 Task: Add to scrum project Vigilant a team member softage.1@softage.net.
Action: Mouse moved to (210, 60)
Screenshot: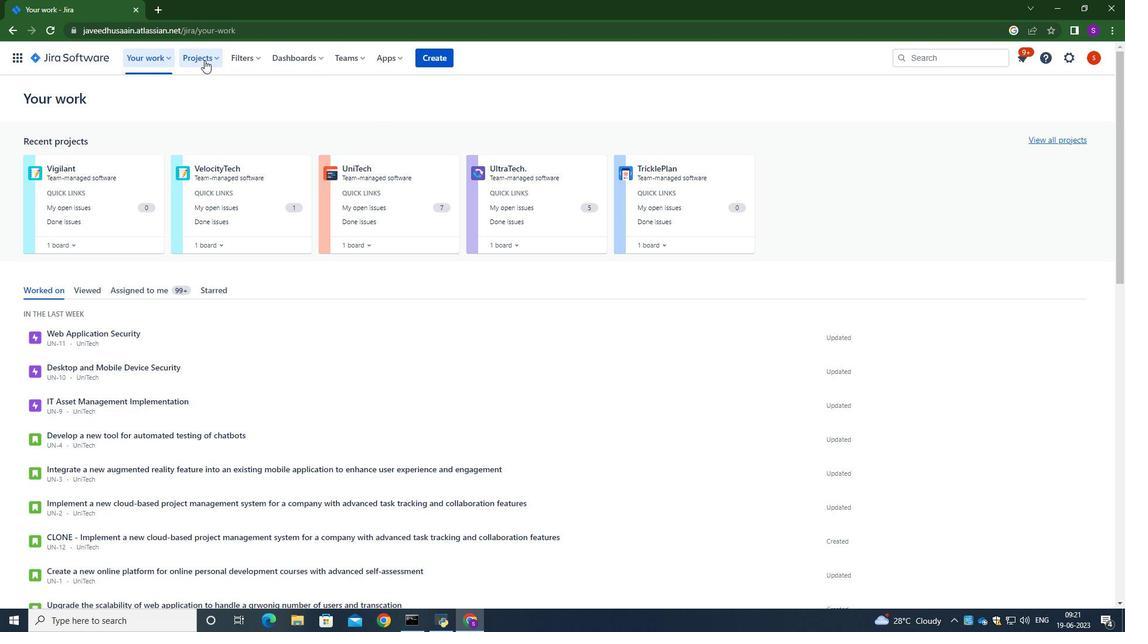 
Action: Mouse pressed left at (210, 60)
Screenshot: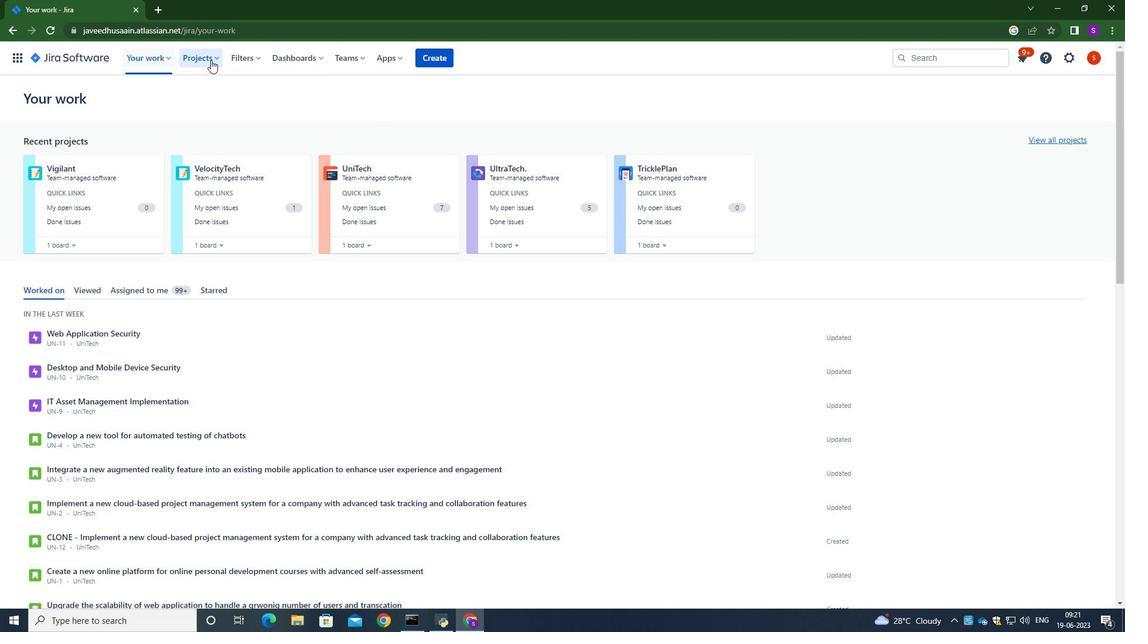 
Action: Mouse moved to (230, 111)
Screenshot: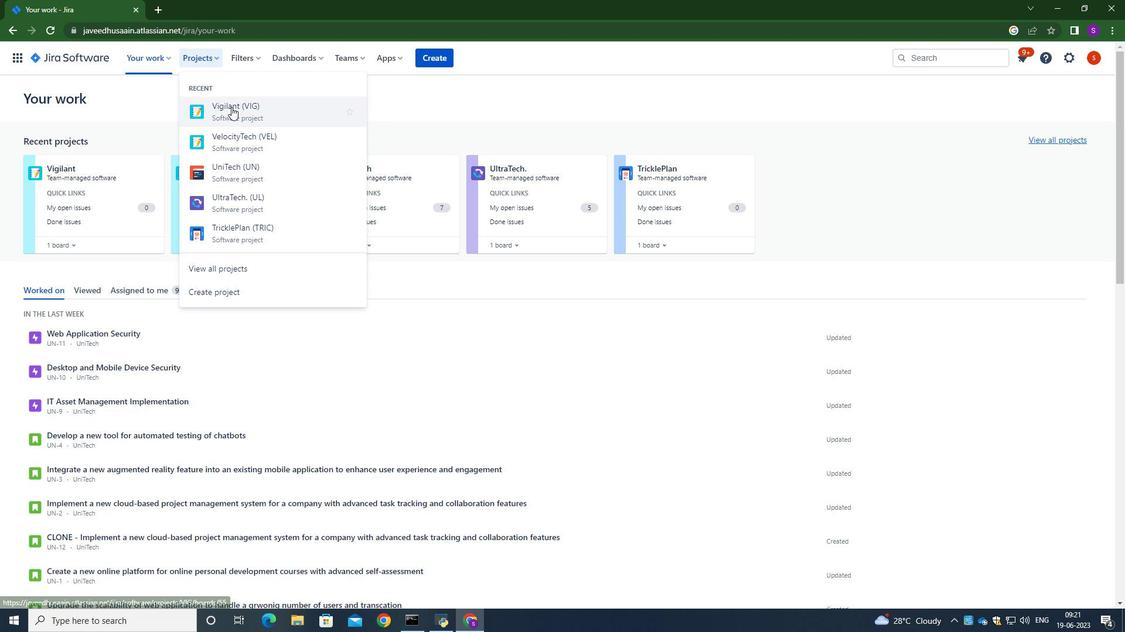 
Action: Mouse pressed left at (230, 111)
Screenshot: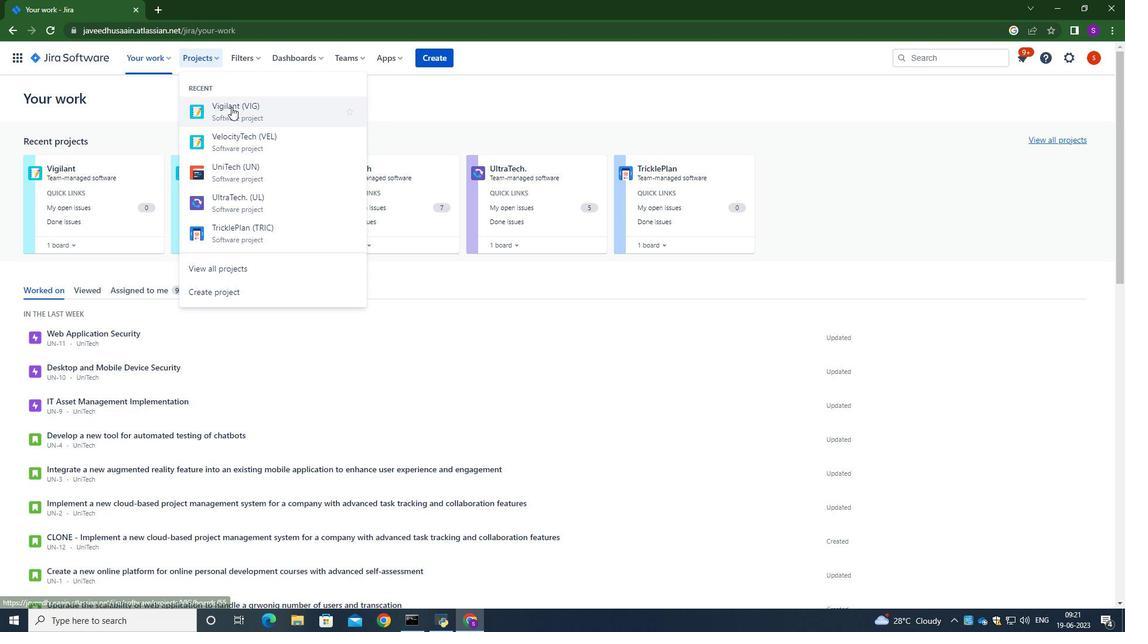 
Action: Mouse moved to (98, 179)
Screenshot: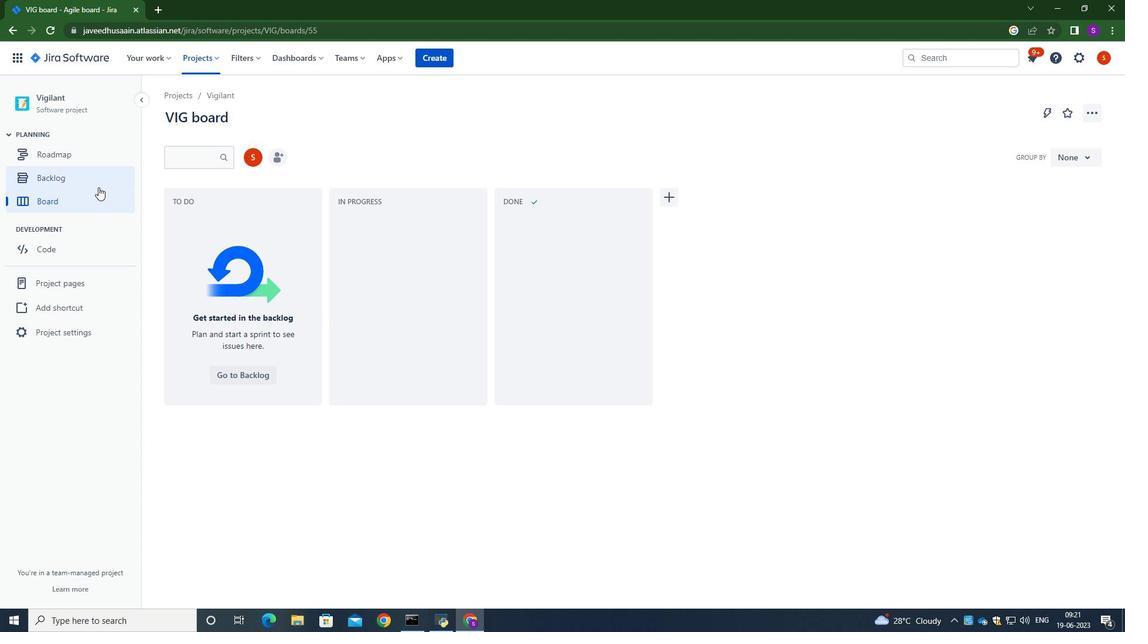 
Action: Mouse pressed left at (98, 179)
Screenshot: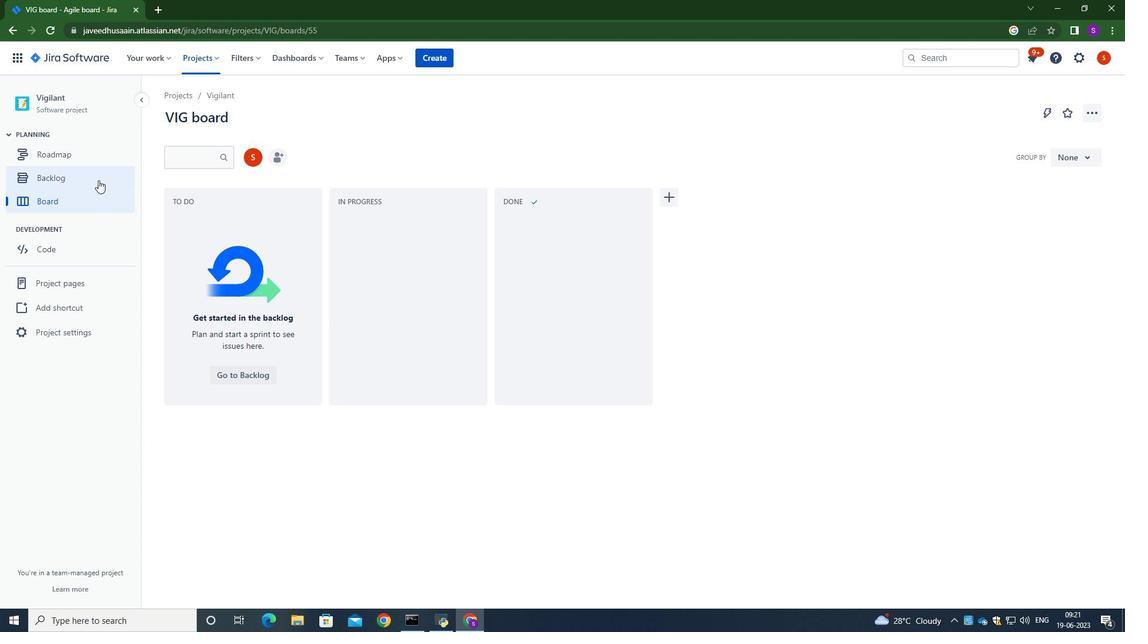 
Action: Mouse moved to (77, 208)
Screenshot: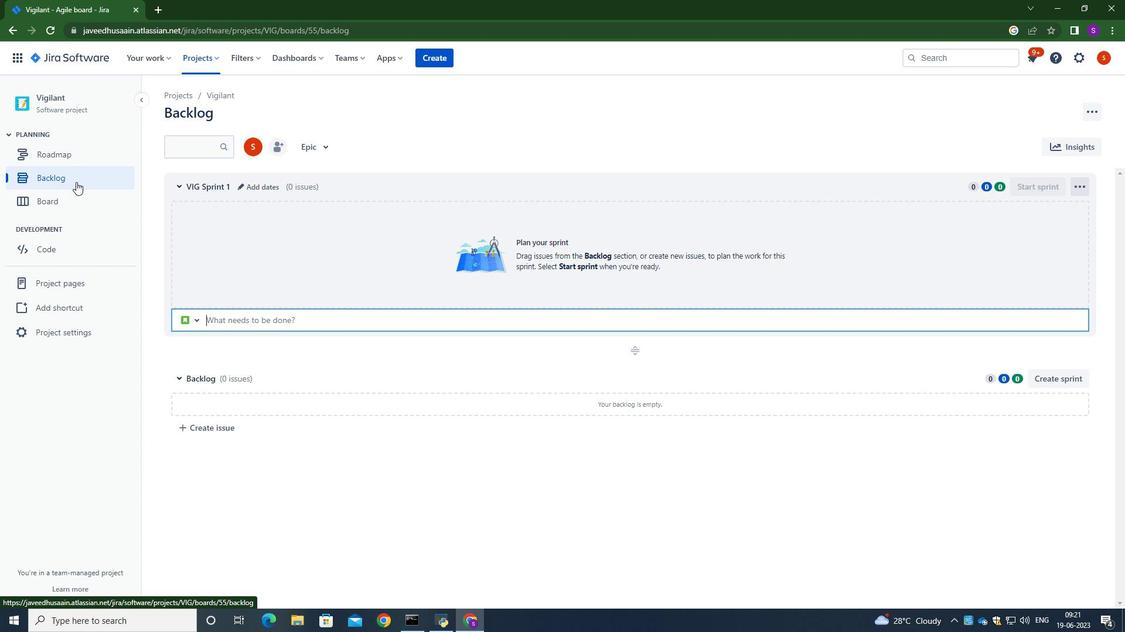
Action: Mouse pressed left at (77, 208)
Screenshot: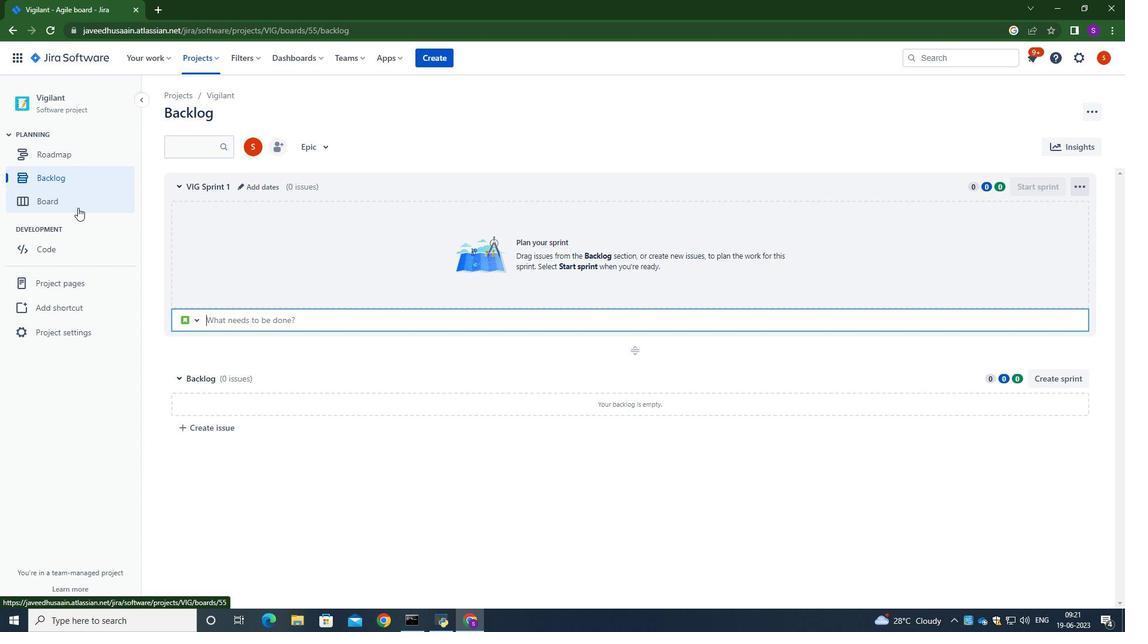
Action: Mouse moved to (275, 160)
Screenshot: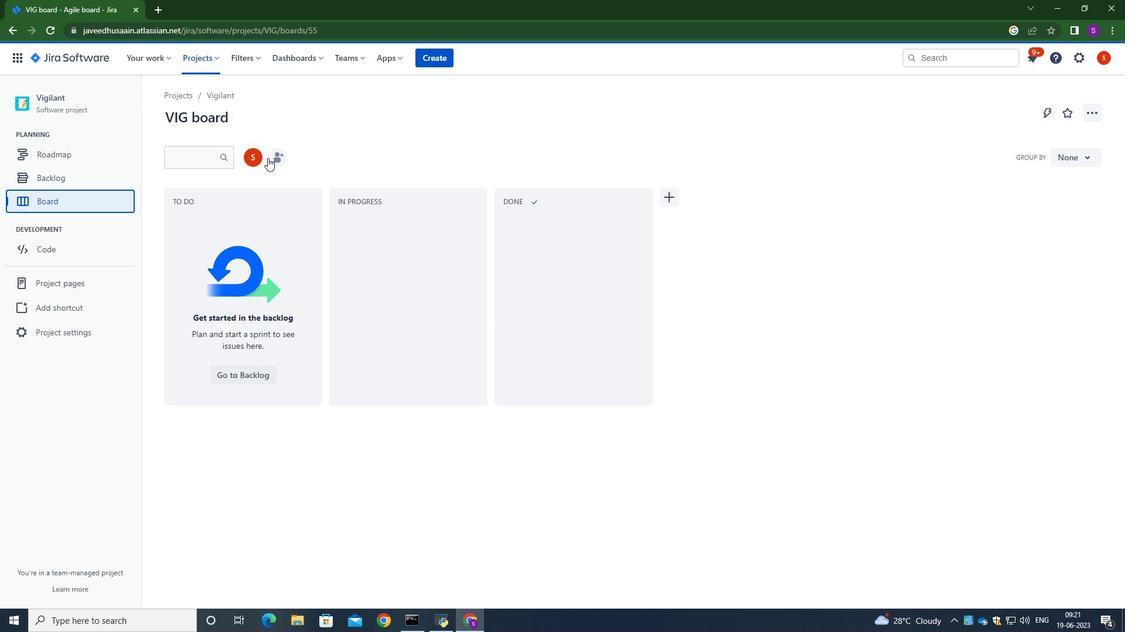 
Action: Mouse pressed left at (275, 160)
Screenshot: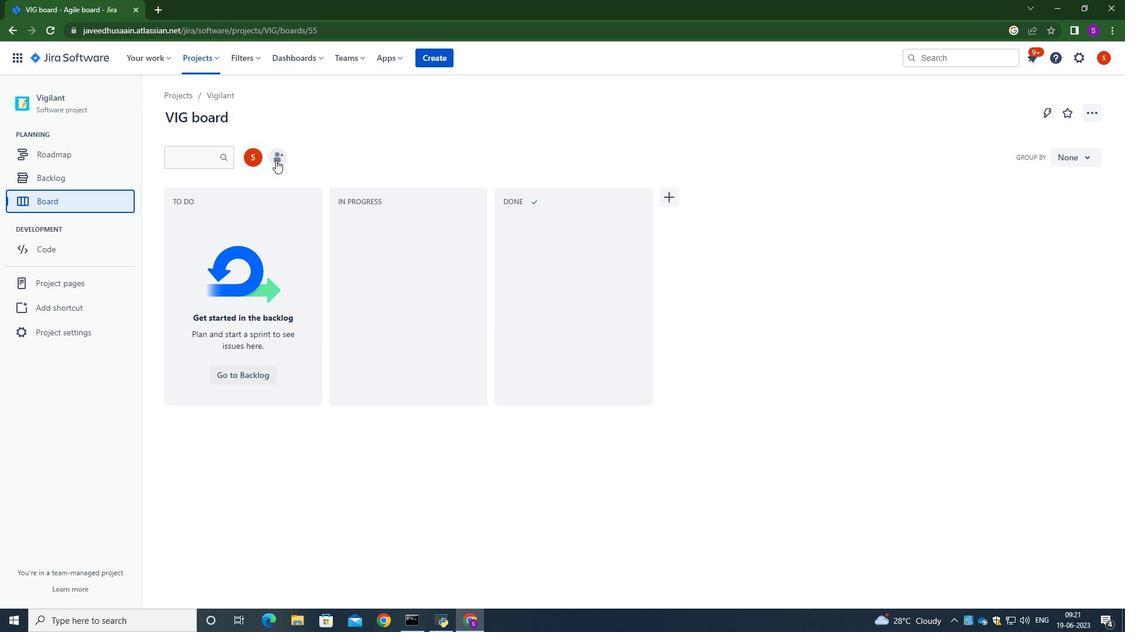 
Action: Mouse moved to (536, 144)
Screenshot: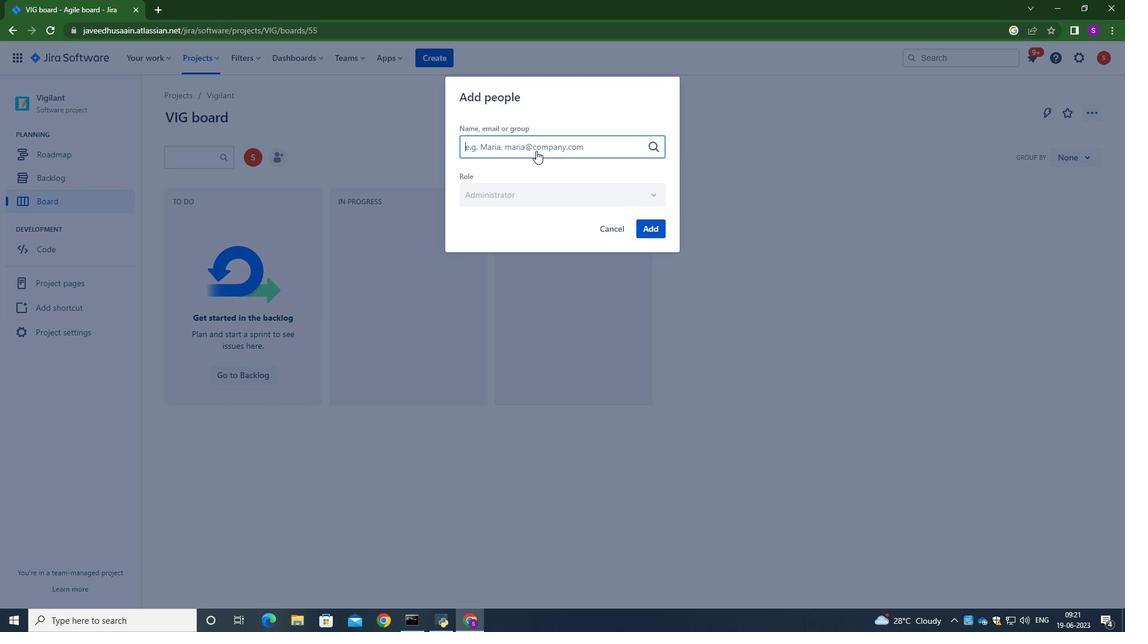 
Action: Mouse pressed left at (536, 144)
Screenshot: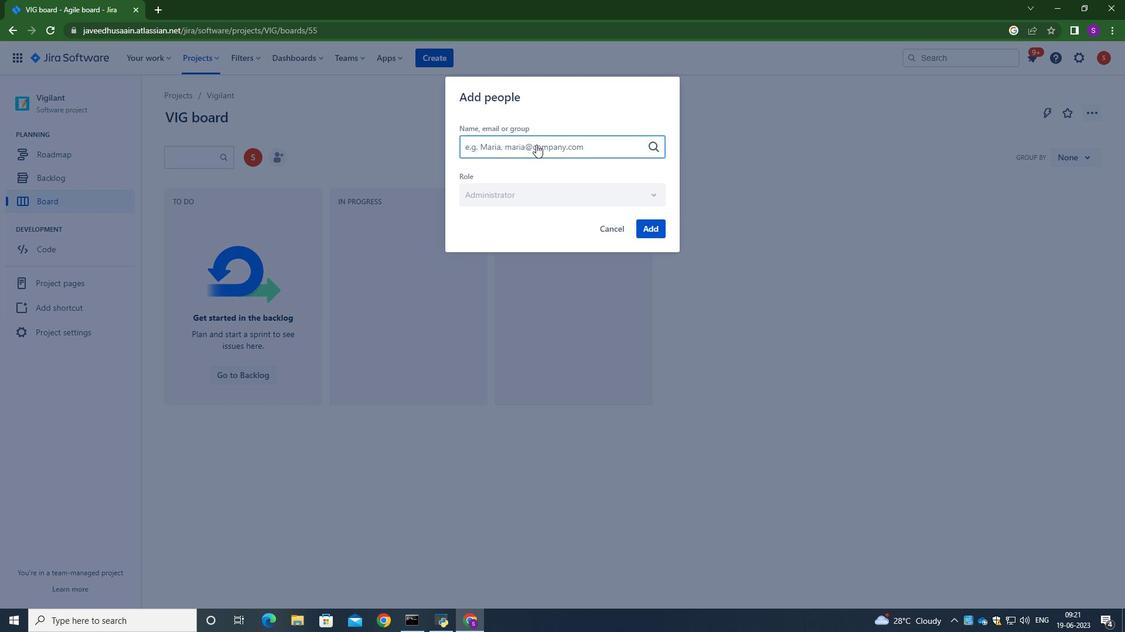 
Action: Key pressed softage.1<Key.shift>@softage.net
Screenshot: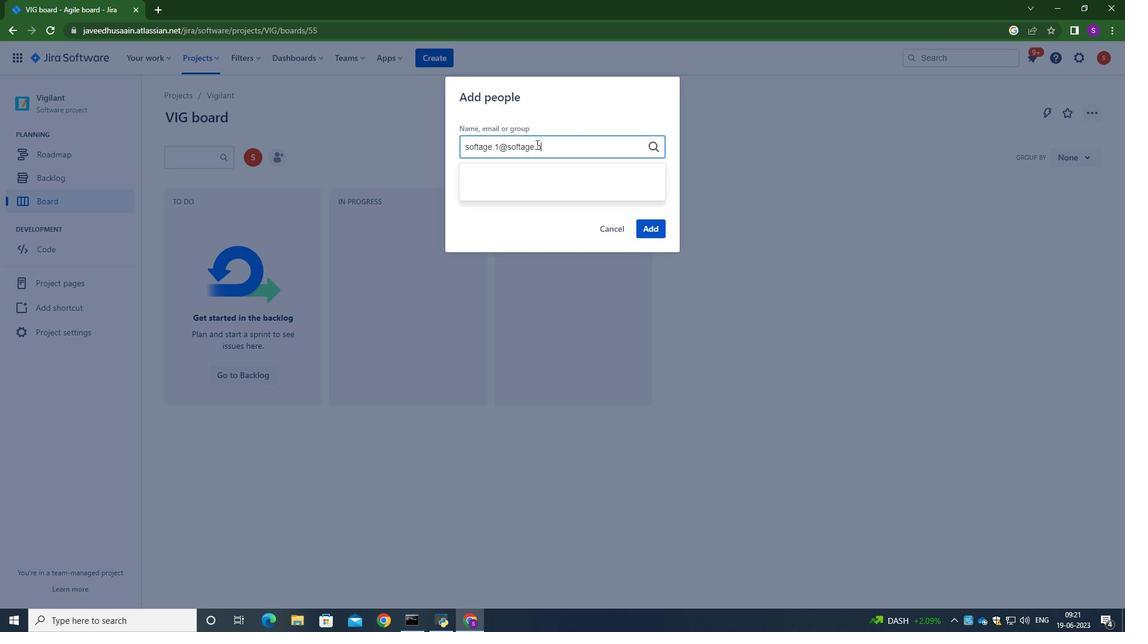 
Action: Mouse moved to (578, 181)
Screenshot: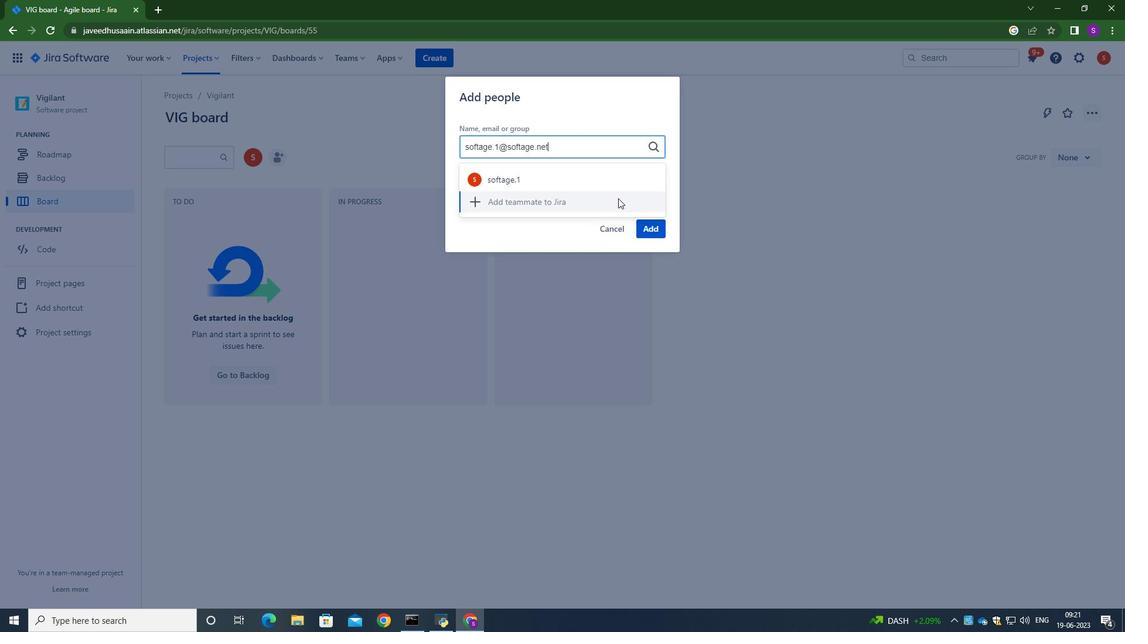 
Action: Mouse pressed left at (578, 181)
Screenshot: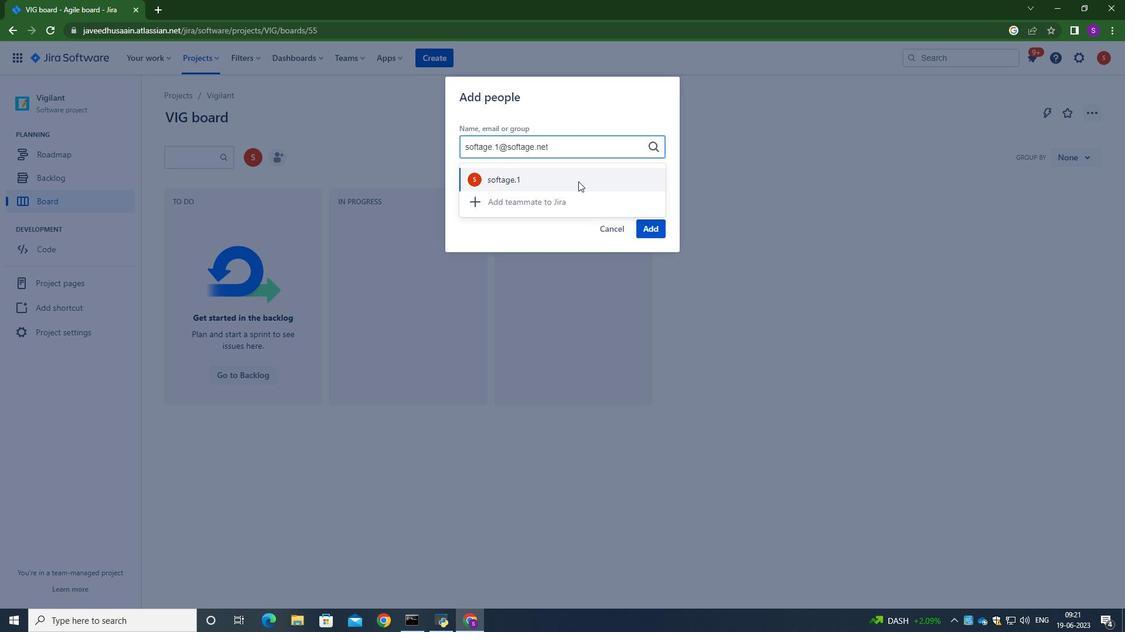 
Action: Mouse moved to (652, 230)
Screenshot: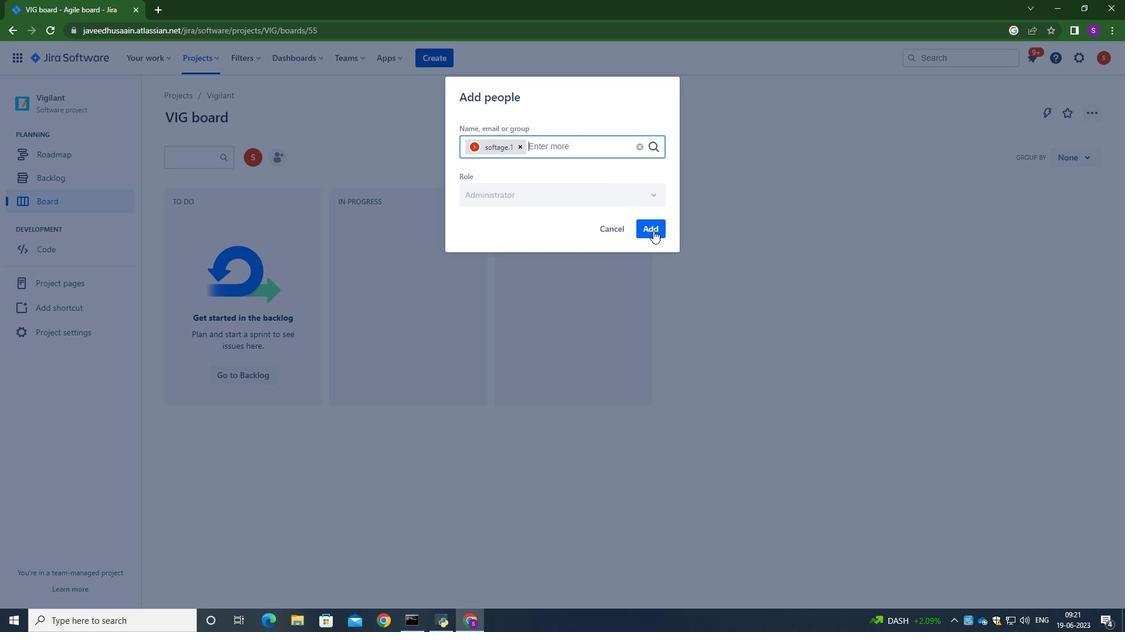 
Action: Mouse pressed left at (652, 230)
Screenshot: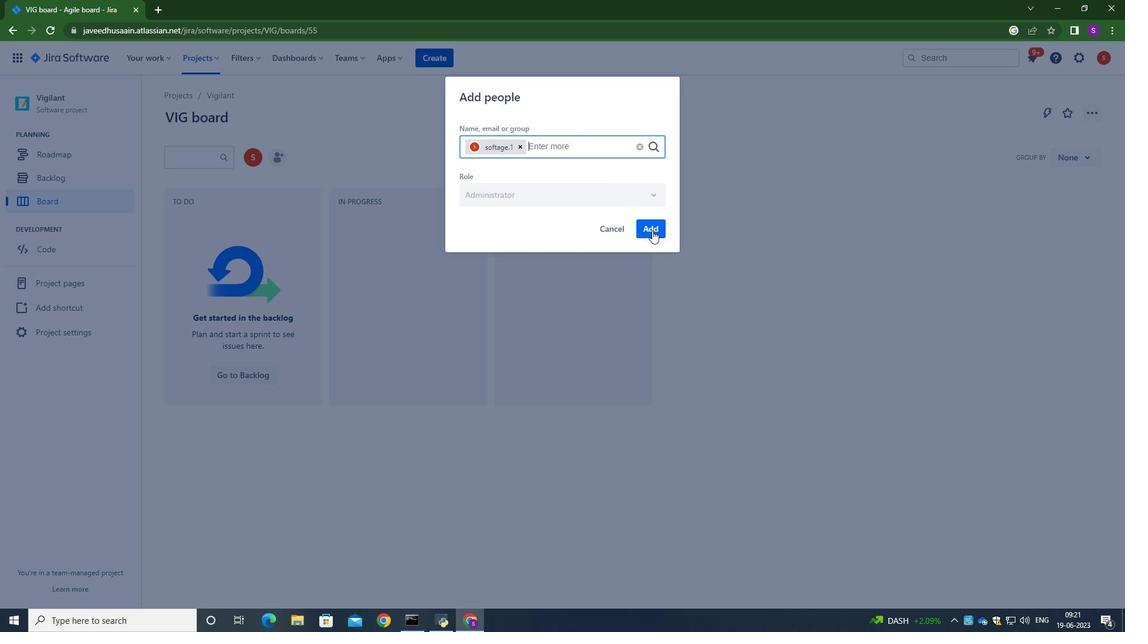
Action: Mouse moved to (786, 143)
Screenshot: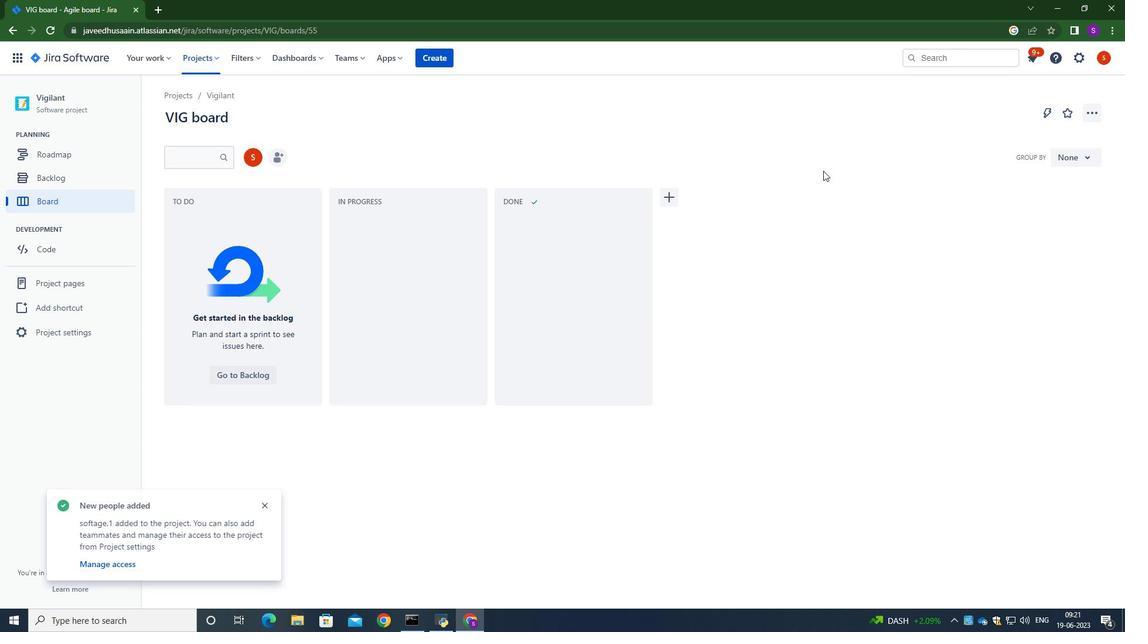 
Action: Mouse pressed left at (786, 143)
Screenshot: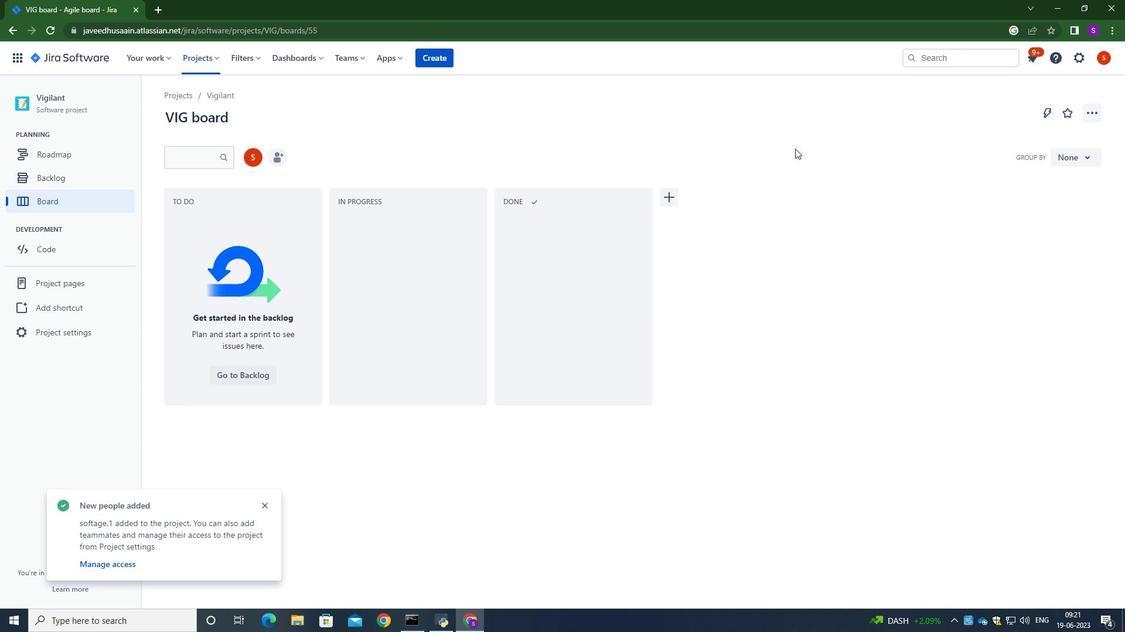 
